 Task: Change the answer type to One Line.
Action: Mouse moved to (411, 241)
Screenshot: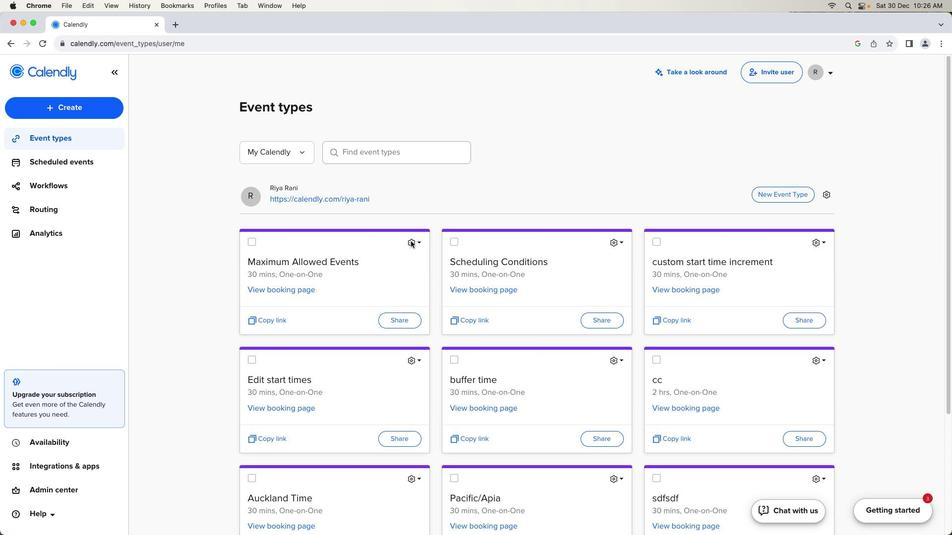 
Action: Mouse pressed left at (411, 241)
Screenshot: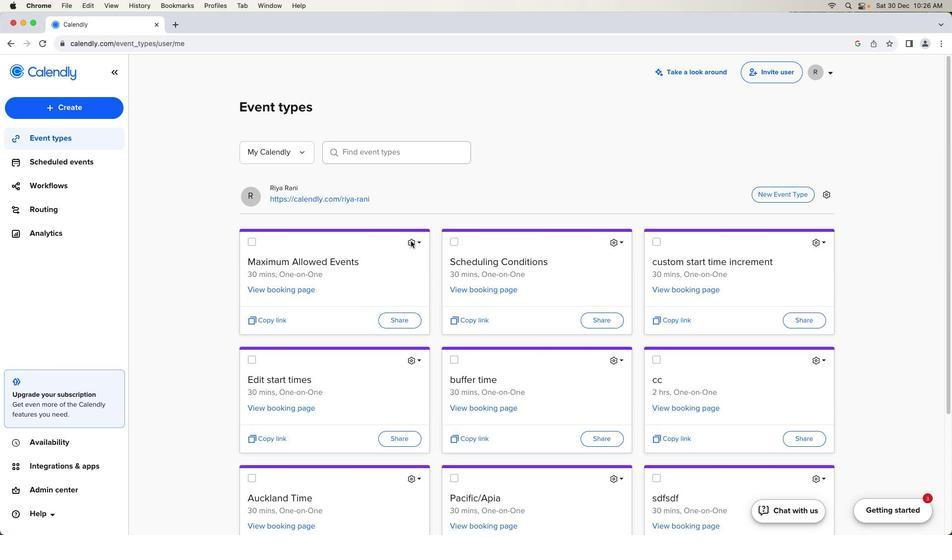 
Action: Mouse moved to (411, 241)
Screenshot: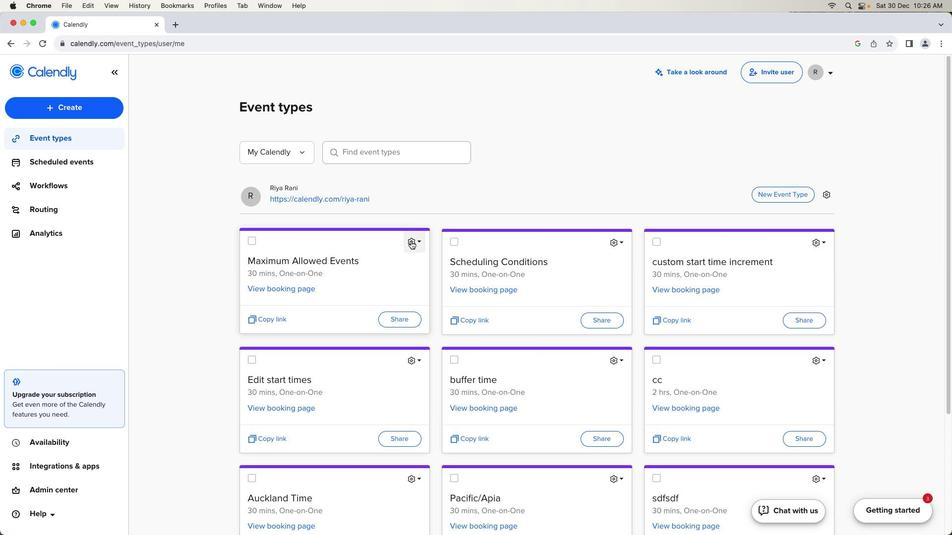 
Action: Mouse pressed left at (411, 241)
Screenshot: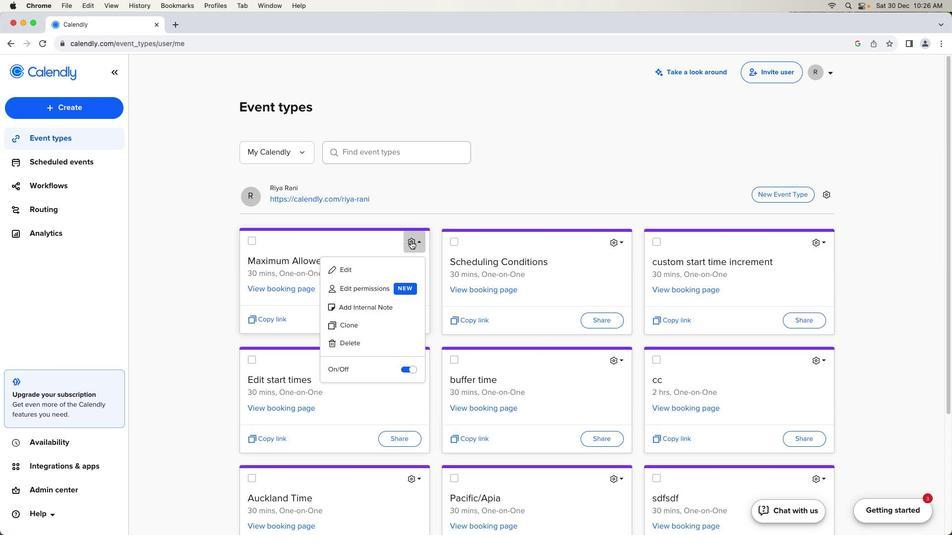 
Action: Mouse moved to (377, 267)
Screenshot: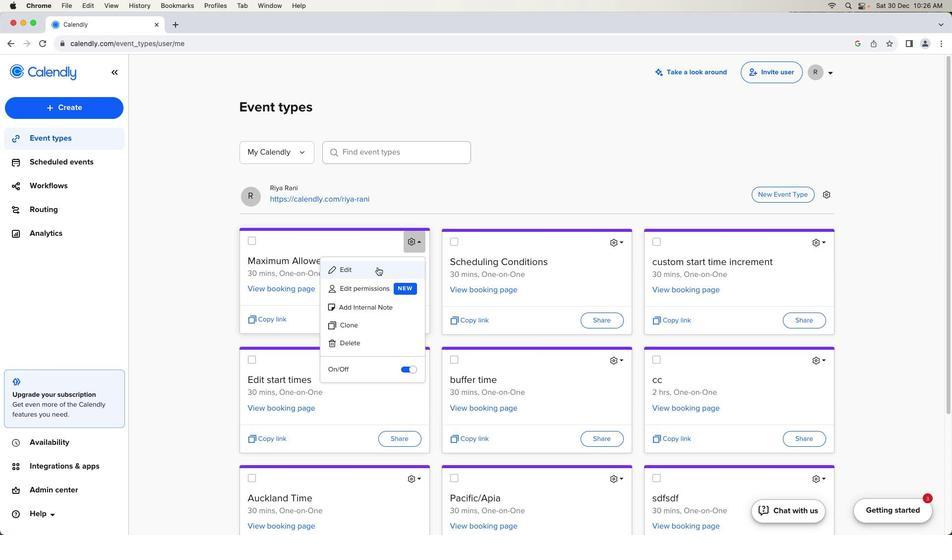 
Action: Mouse pressed left at (377, 267)
Screenshot: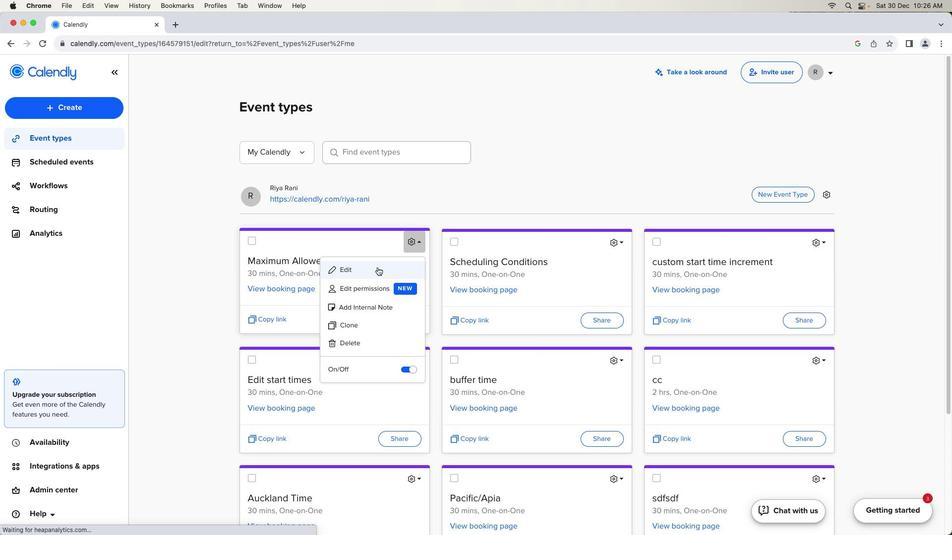 
Action: Mouse moved to (198, 391)
Screenshot: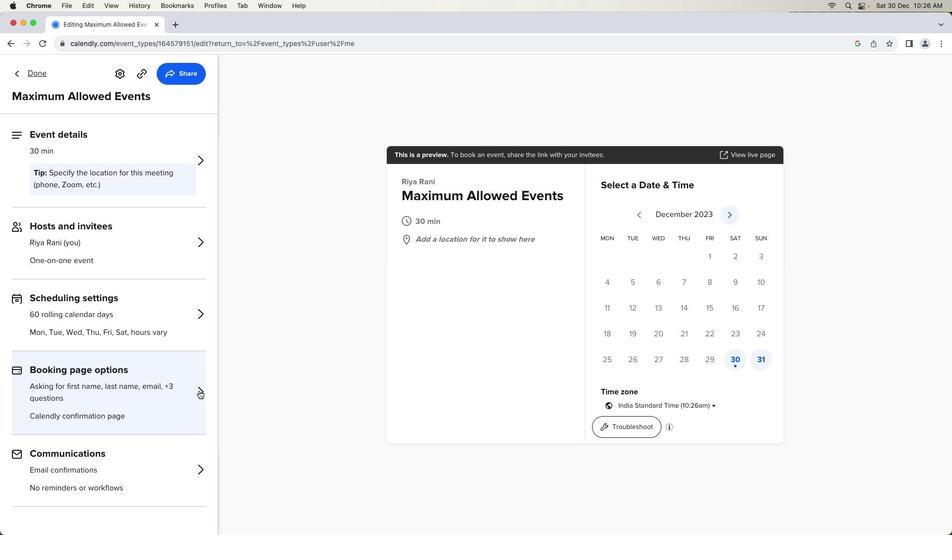 
Action: Mouse pressed left at (198, 391)
Screenshot: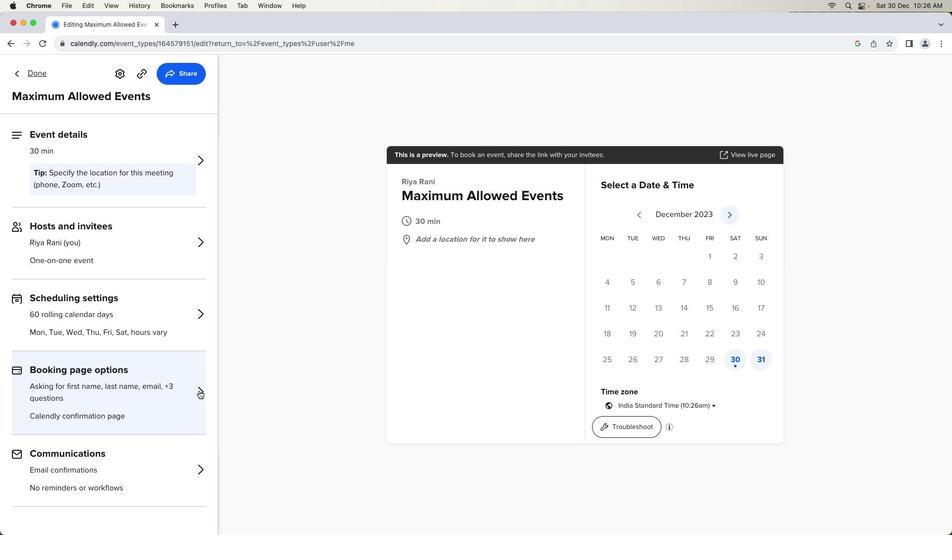 
Action: Mouse moved to (186, 347)
Screenshot: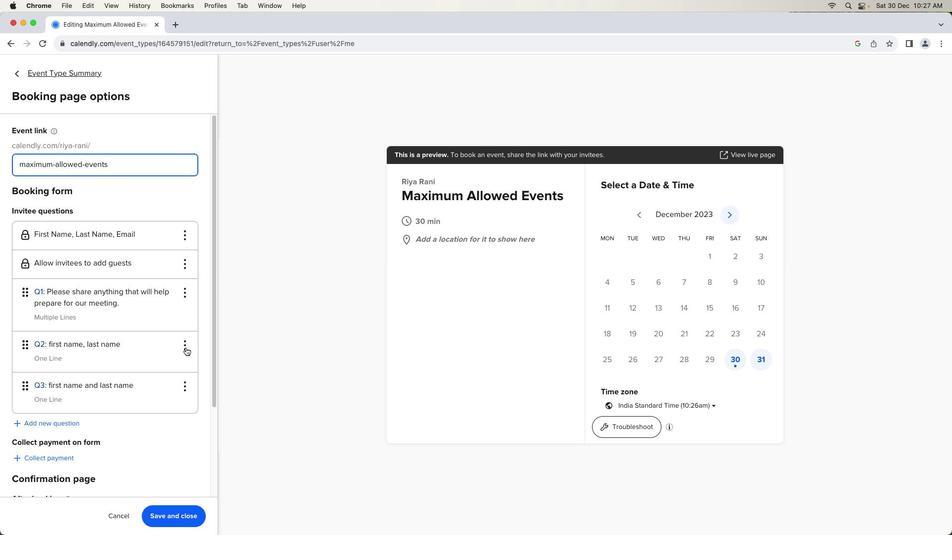 
Action: Mouse pressed left at (186, 347)
Screenshot: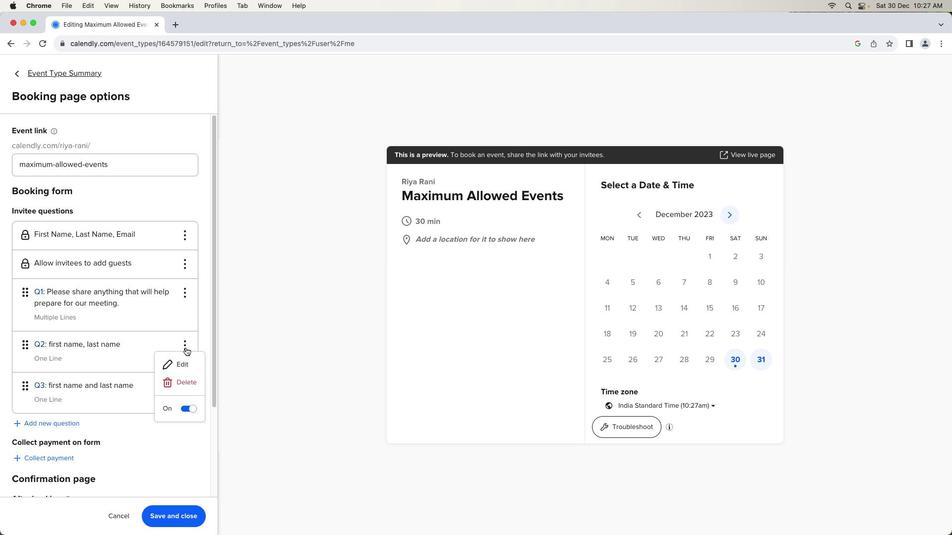 
Action: Mouse moved to (188, 294)
Screenshot: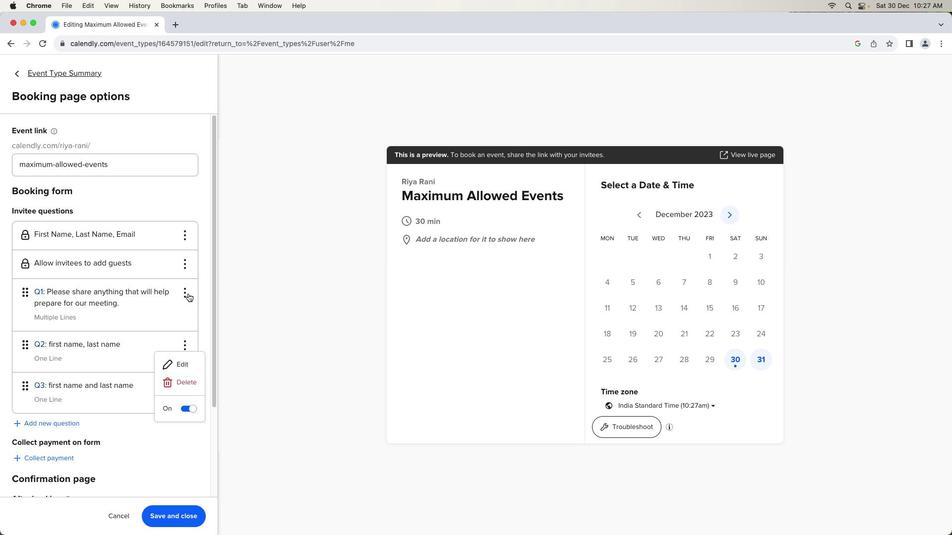 
Action: Mouse pressed left at (188, 294)
Screenshot: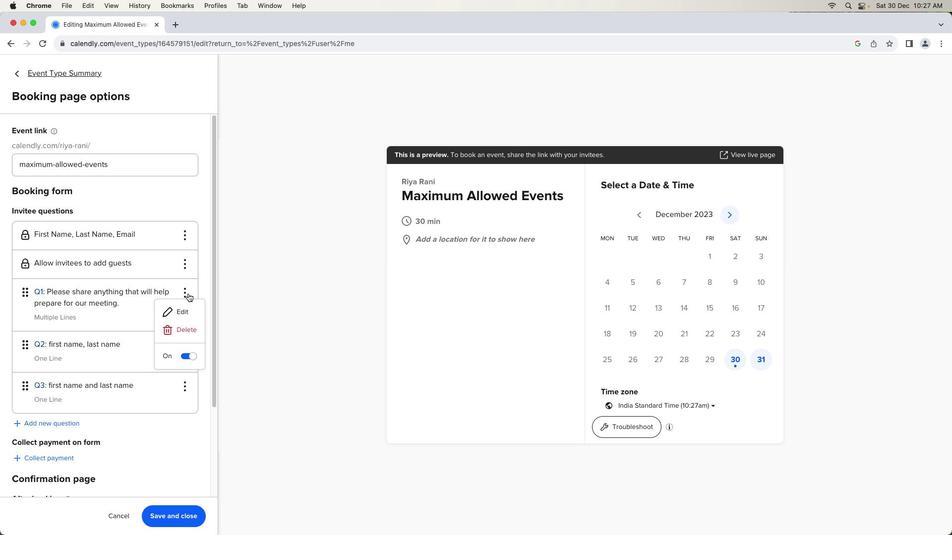 
Action: Mouse moved to (185, 312)
Screenshot: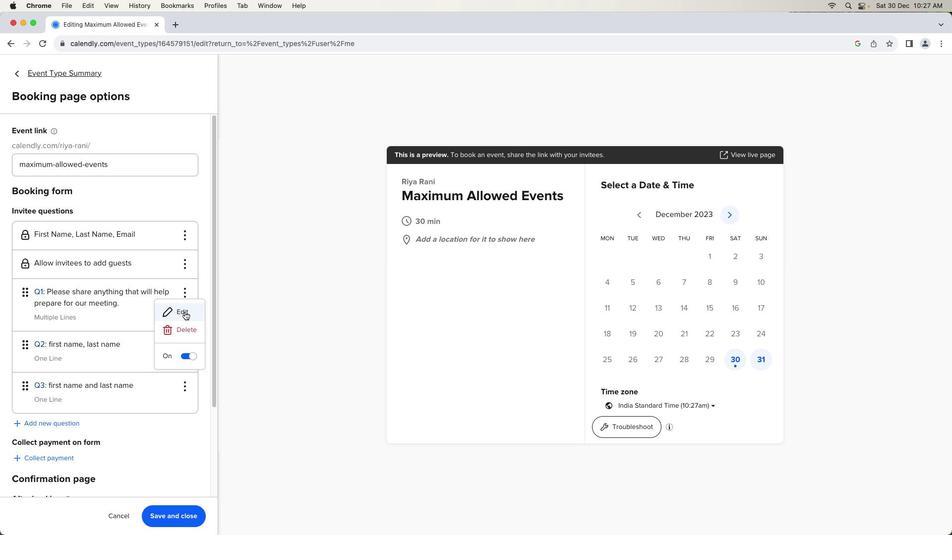 
Action: Mouse pressed left at (185, 312)
Screenshot: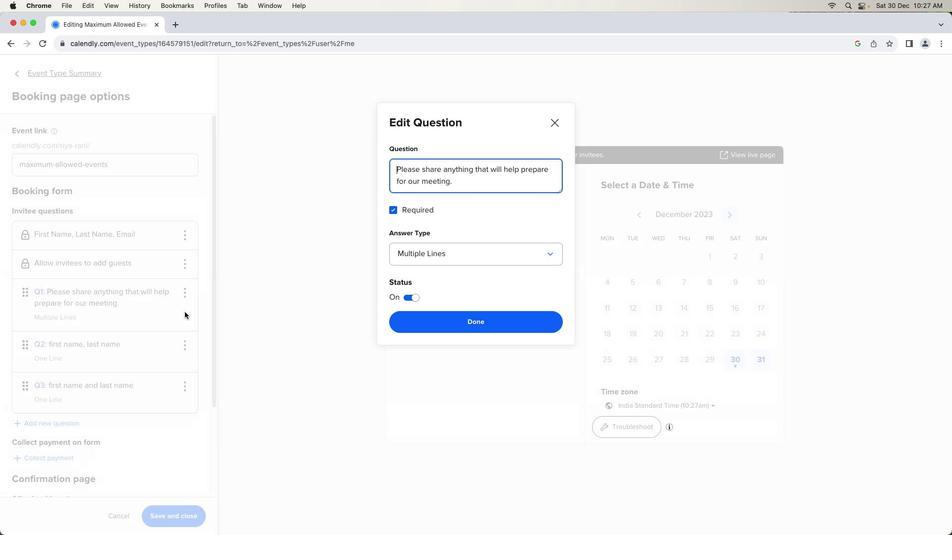 
Action: Mouse moved to (455, 255)
Screenshot: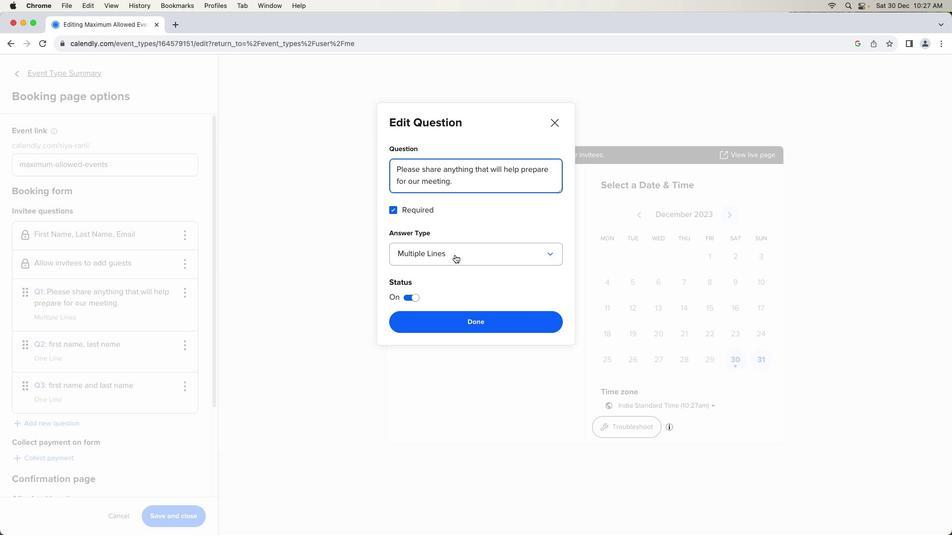 
Action: Mouse pressed left at (455, 255)
Screenshot: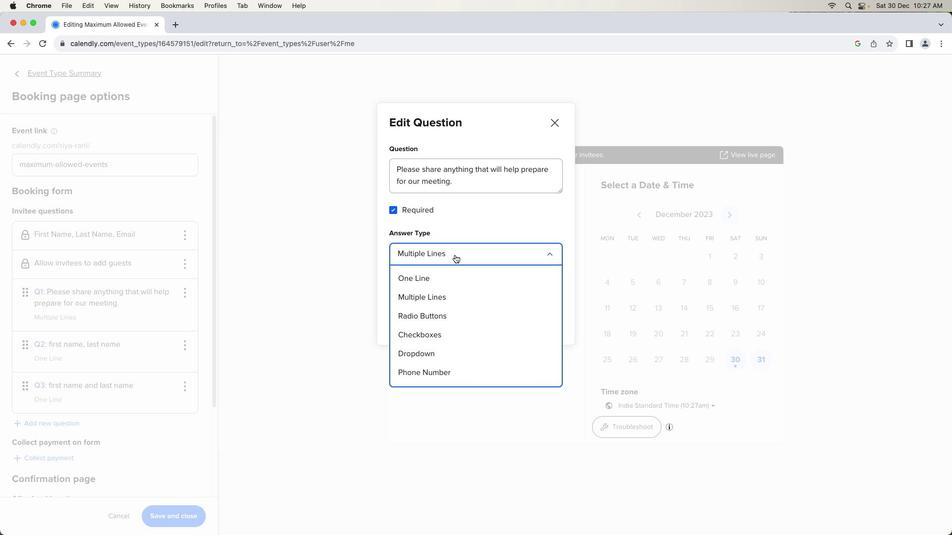 
Action: Mouse moved to (440, 274)
Screenshot: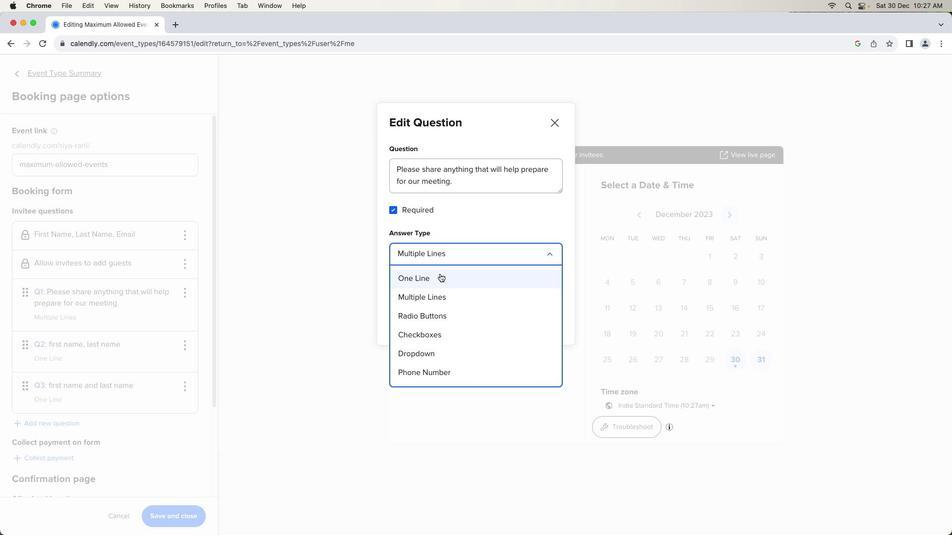 
Action: Mouse pressed left at (440, 274)
Screenshot: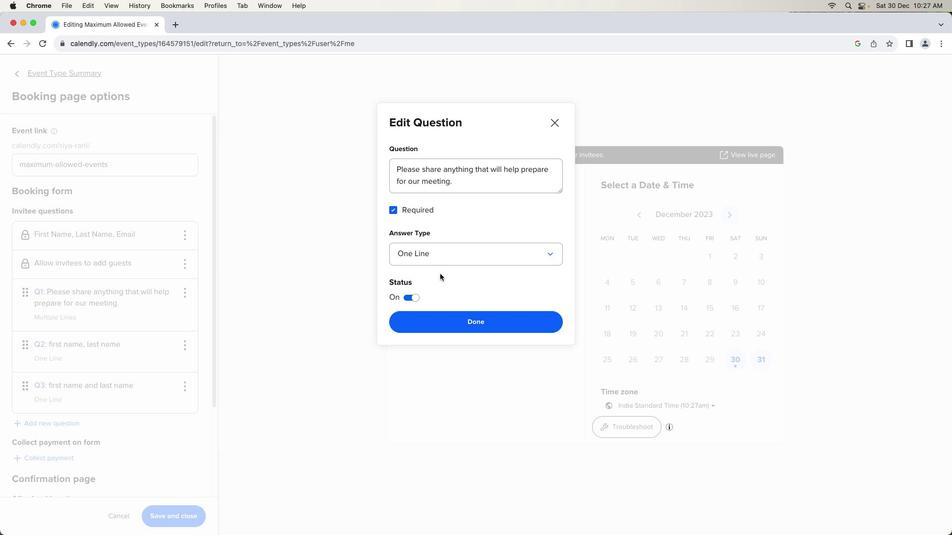 
Action: Mouse moved to (461, 325)
Screenshot: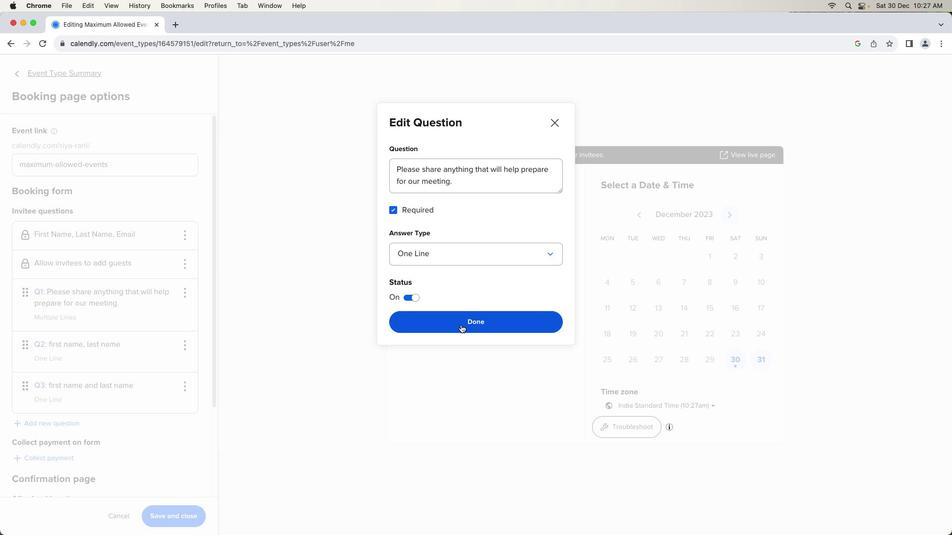 
Action: Mouse pressed left at (461, 325)
Screenshot: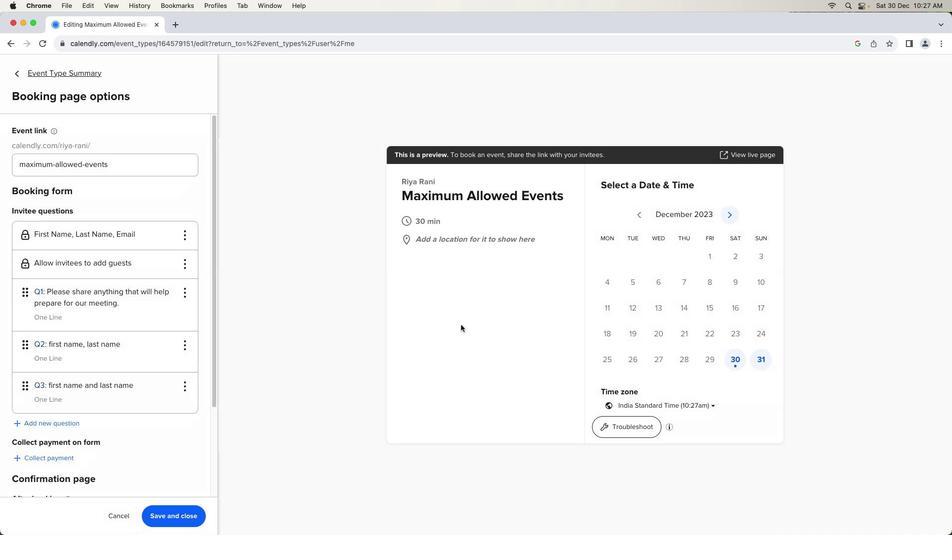 
Action: Mouse moved to (194, 518)
Screenshot: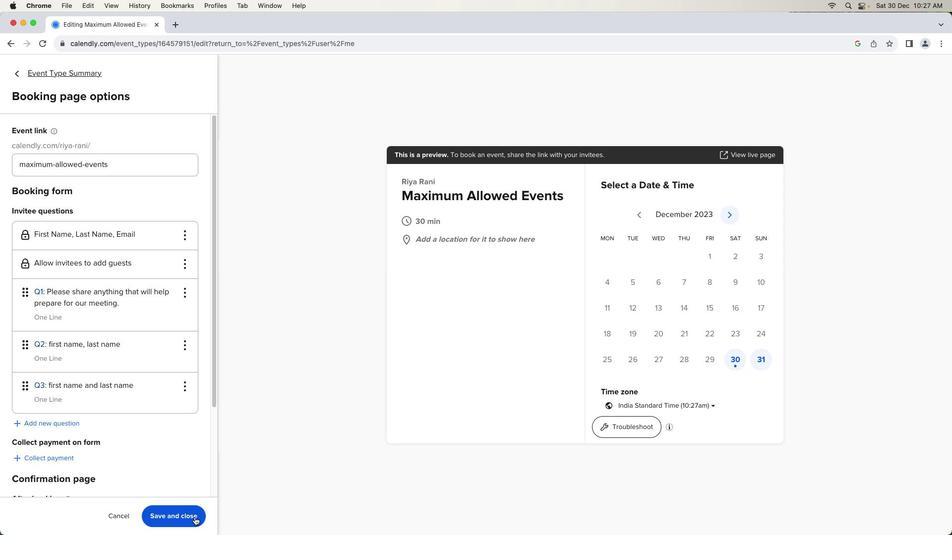 
Action: Mouse pressed left at (194, 518)
Screenshot: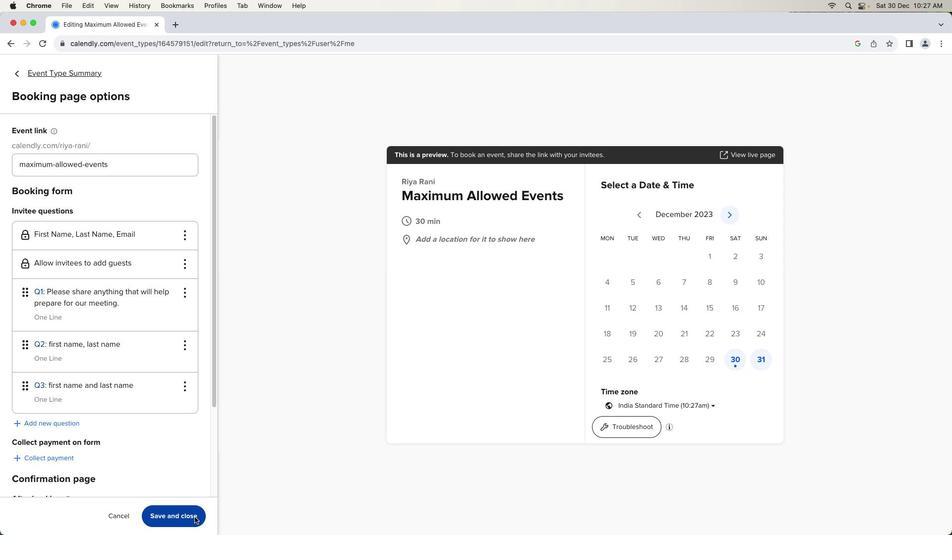 
Action: Mouse moved to (299, 483)
Screenshot: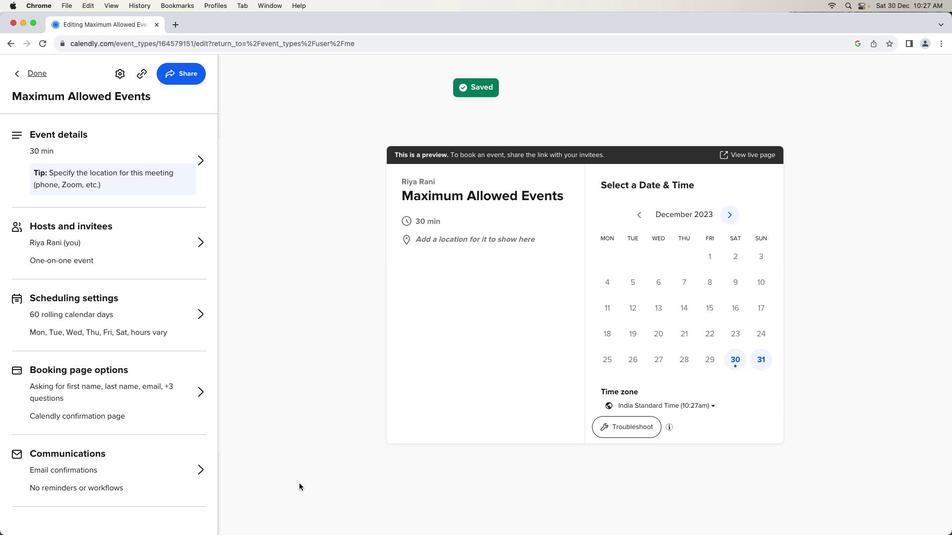 
